 Task: Find the best route from Anchorage, Alaska, to Seward, Alaska.
Action: Mouse moved to (261, 92)
Screenshot: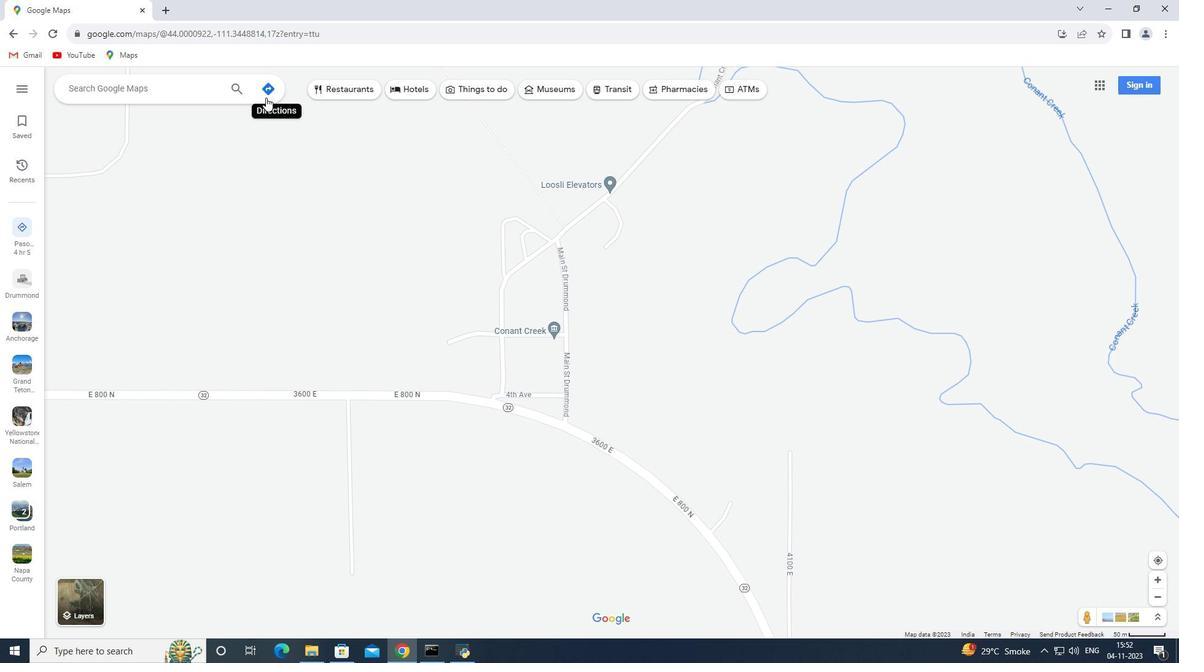 
Action: Mouse pressed left at (261, 92)
Screenshot: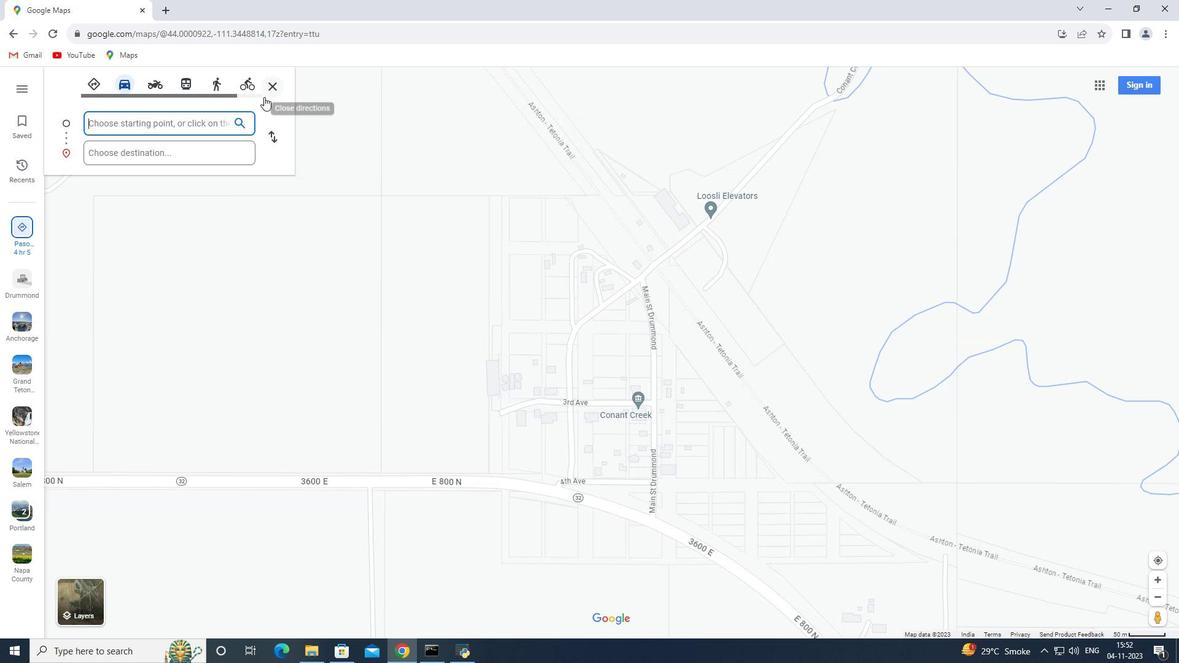 
Action: Mouse moved to (178, 125)
Screenshot: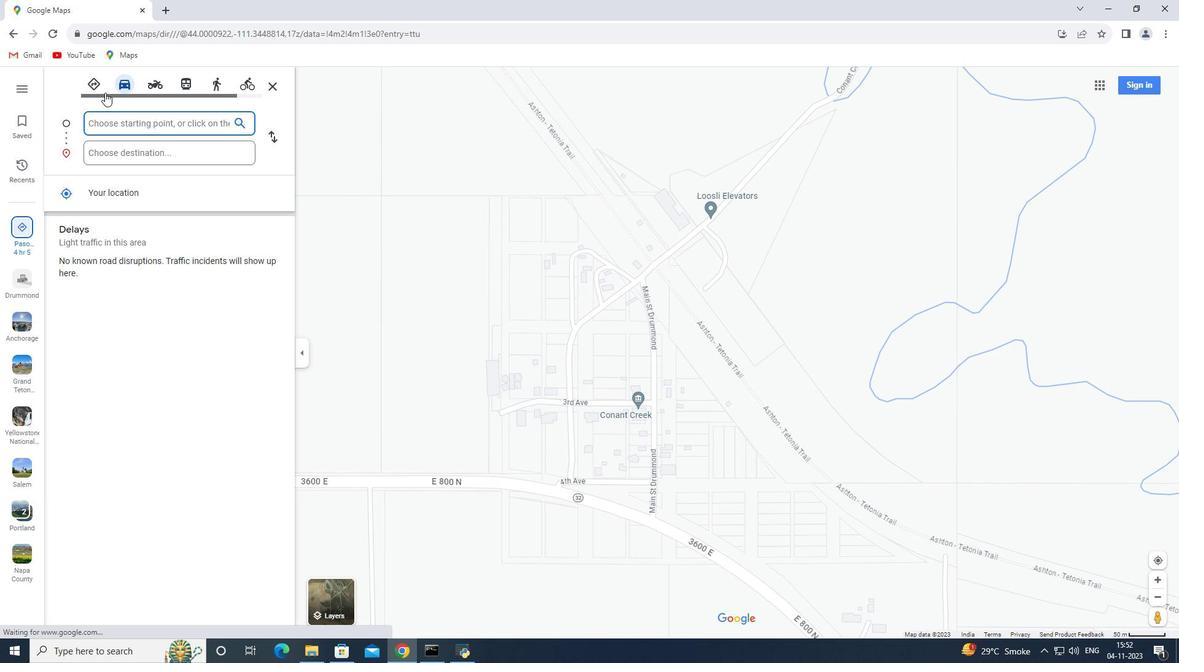 
Action: Key pressed <Key.shift>Anchorage,<Key.space><Key.shift>Alaska
Screenshot: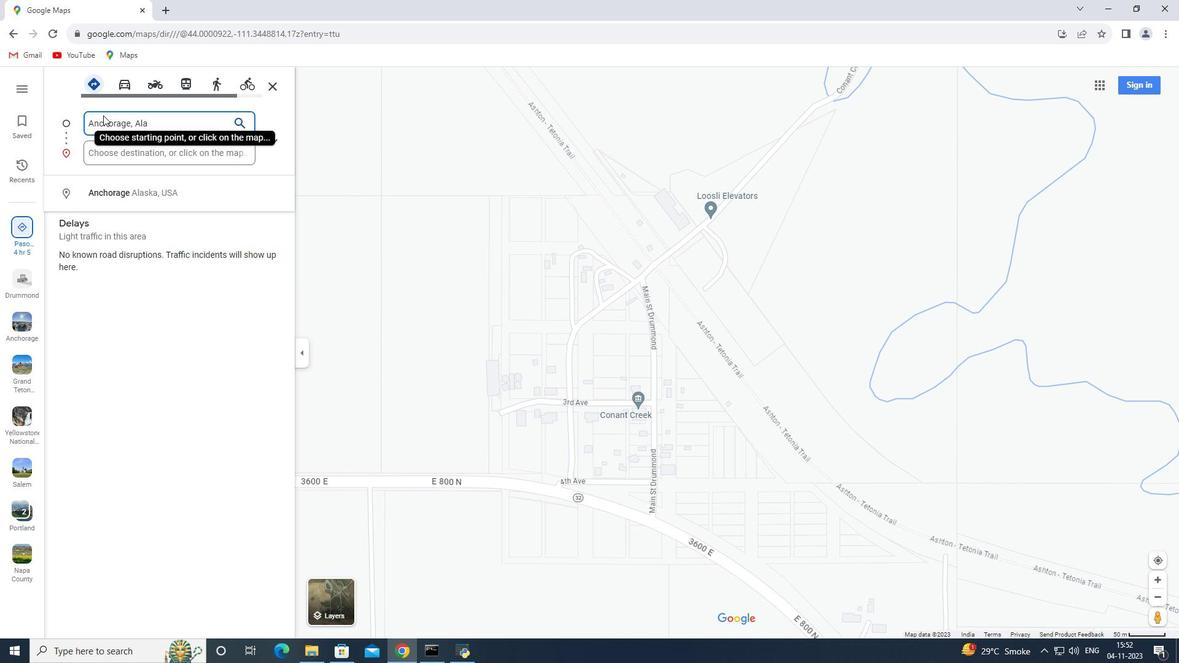 
Action: Mouse moved to (161, 152)
Screenshot: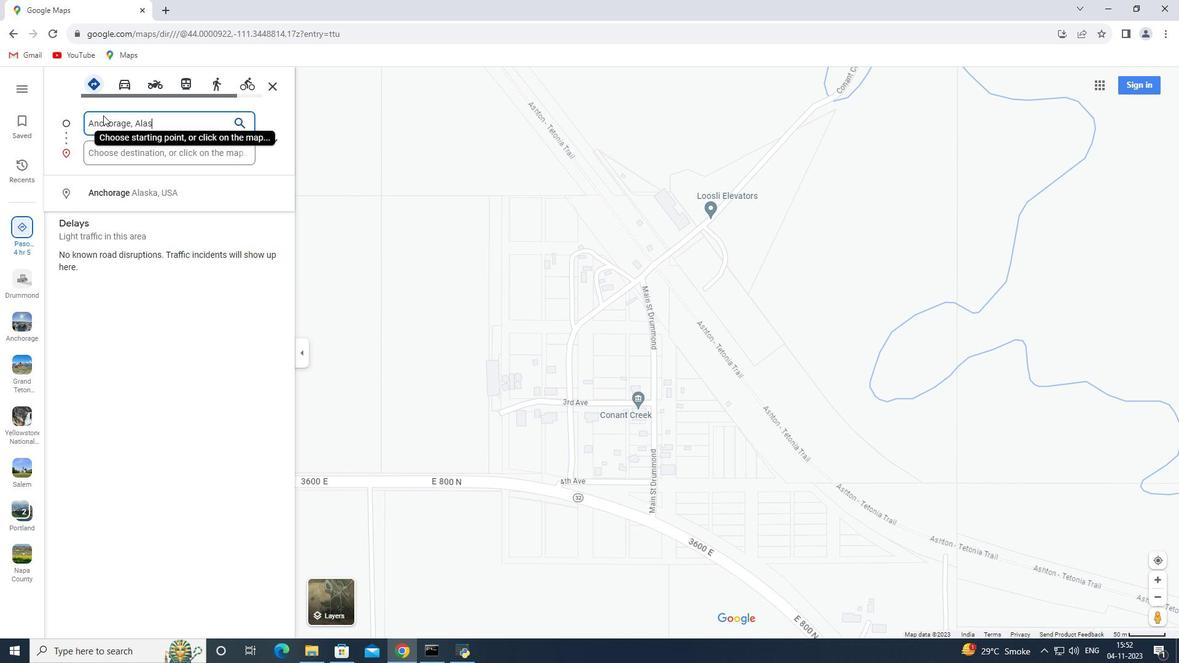 
Action: Mouse pressed left at (161, 152)
Screenshot: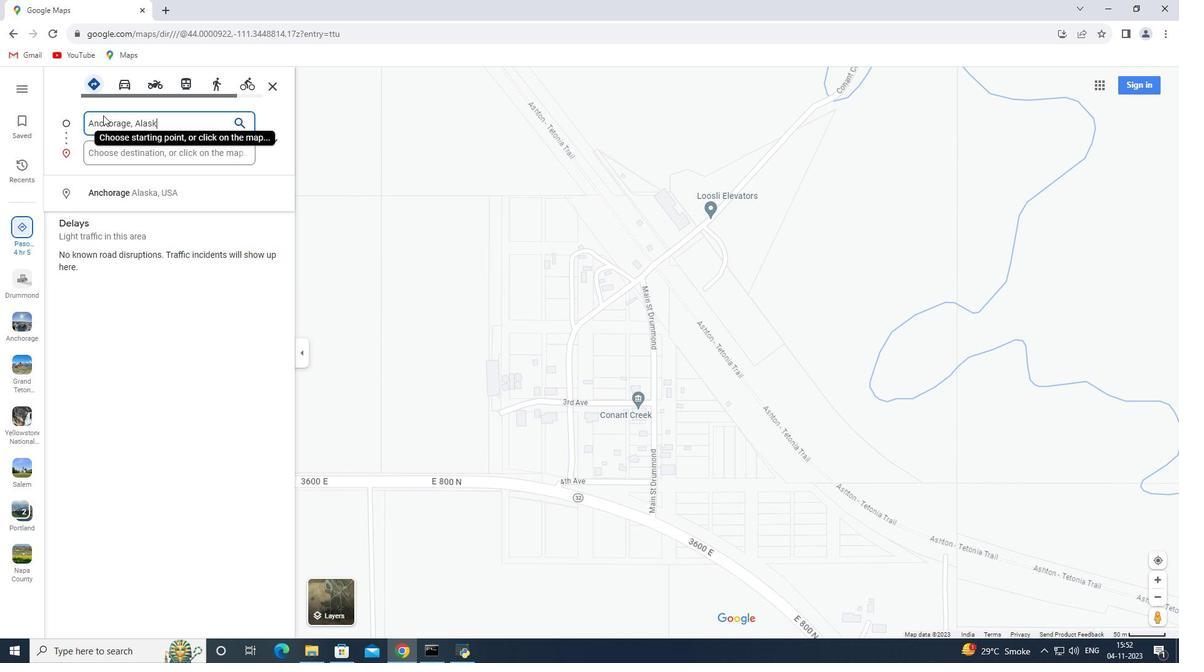
Action: Key pressed <Key.shift>Seward,<Key.space><Key.shift>Alaska
Screenshot: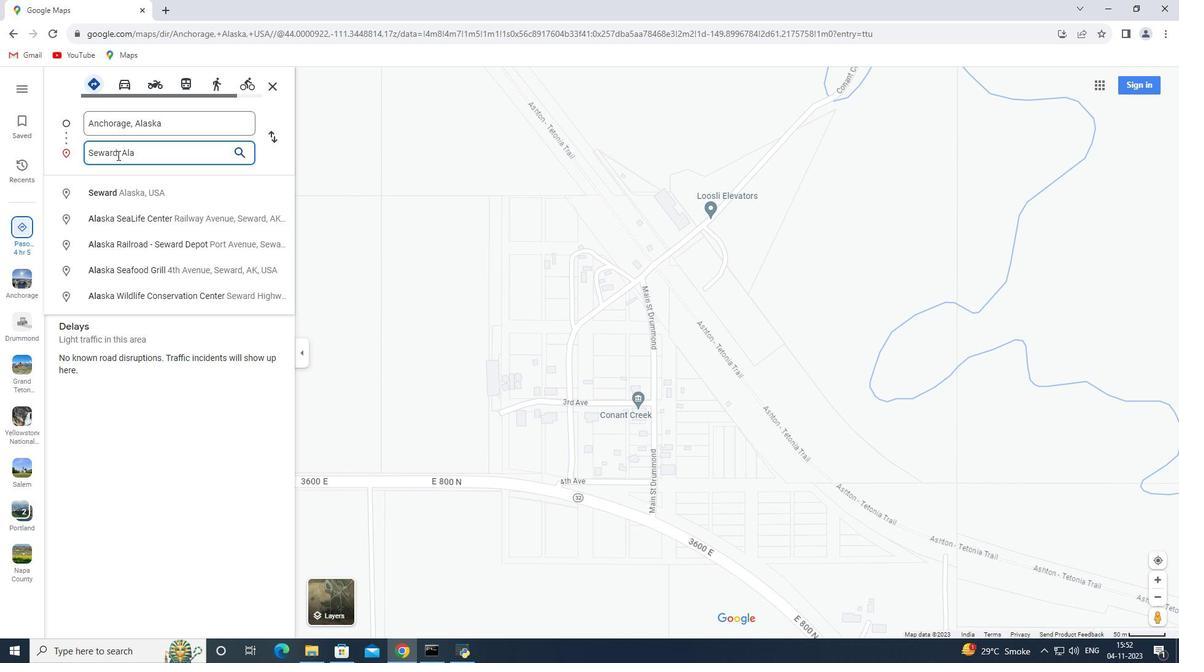 
Action: Mouse moved to (278, 86)
Screenshot: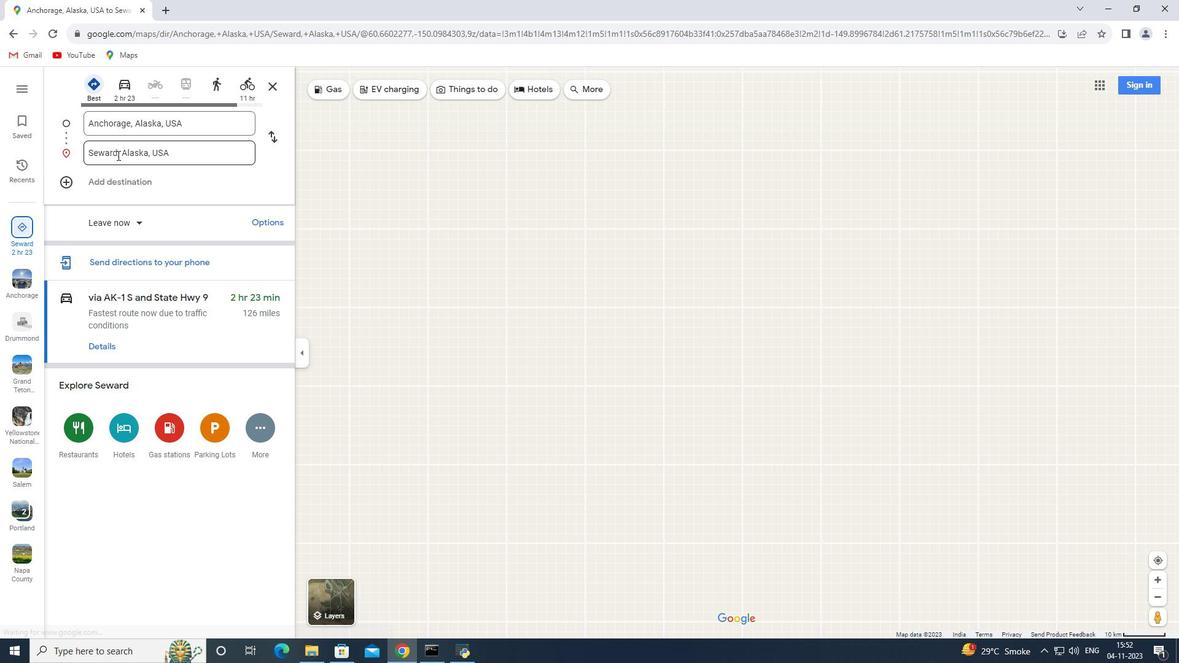 
Action: Mouse pressed left at (278, 86)
Screenshot: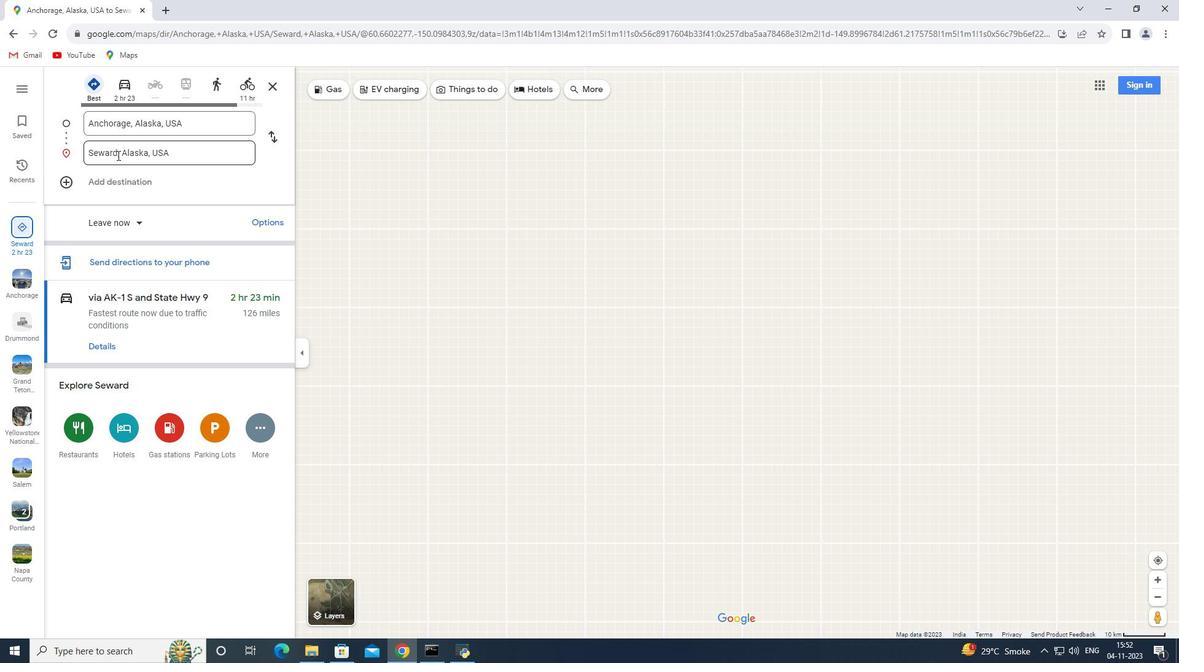 
Action: Mouse moved to (299, 116)
Screenshot: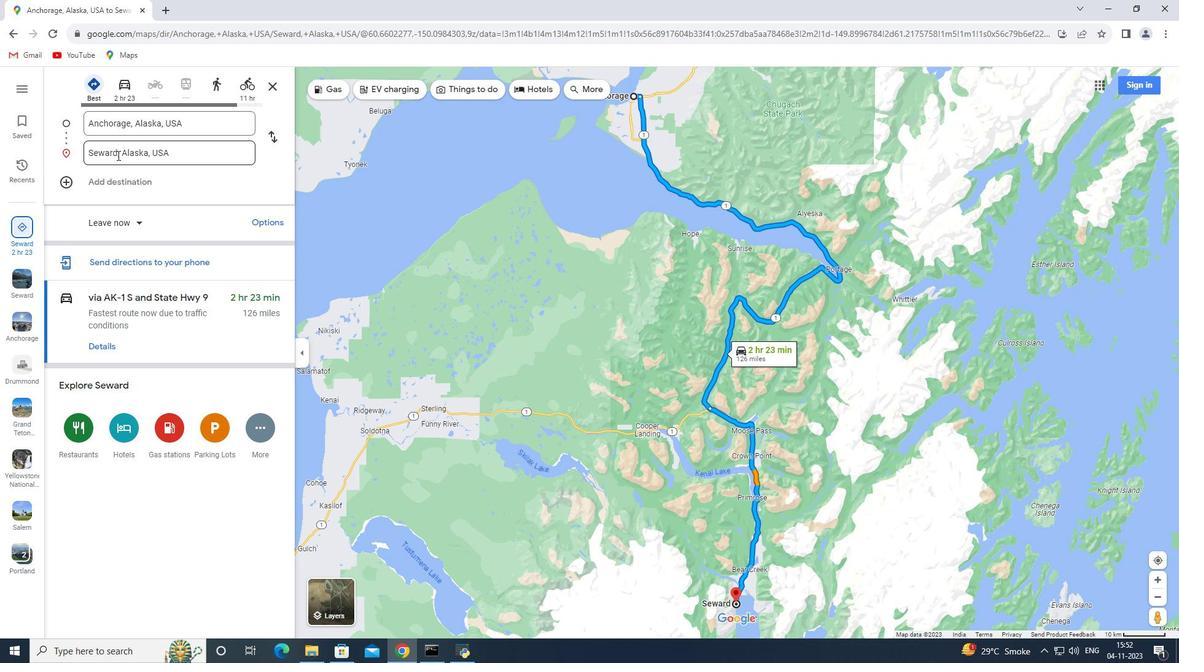 
Action: Mouse pressed left at (299, 116)
Screenshot: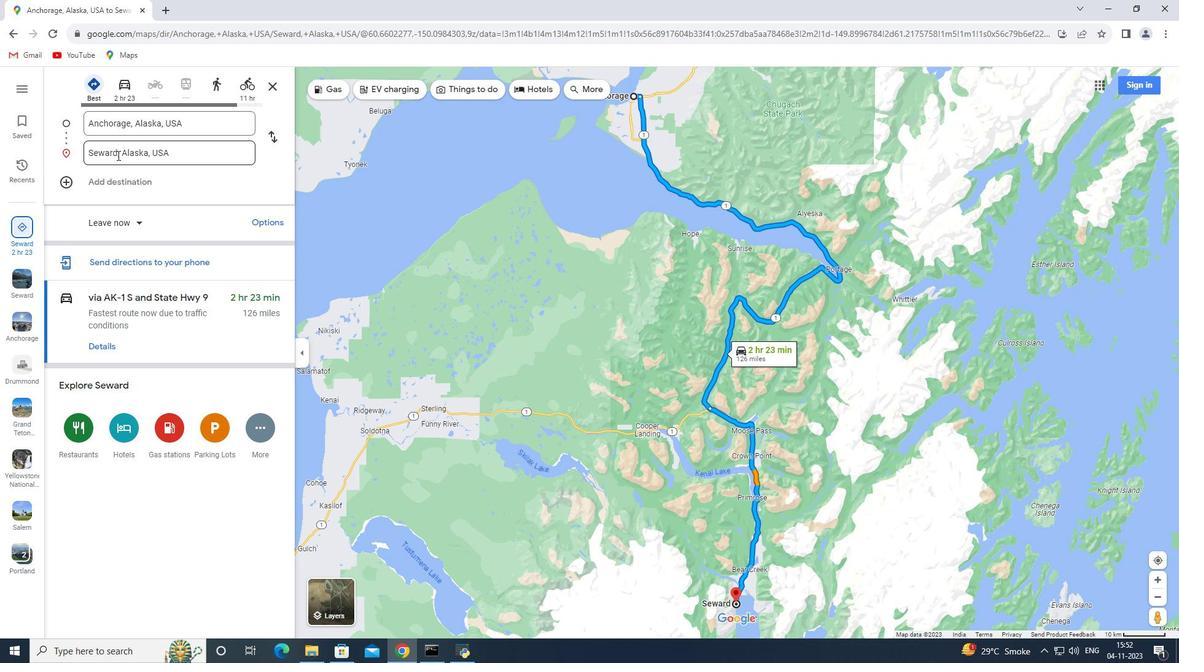 
Action: Mouse moved to (267, 85)
Screenshot: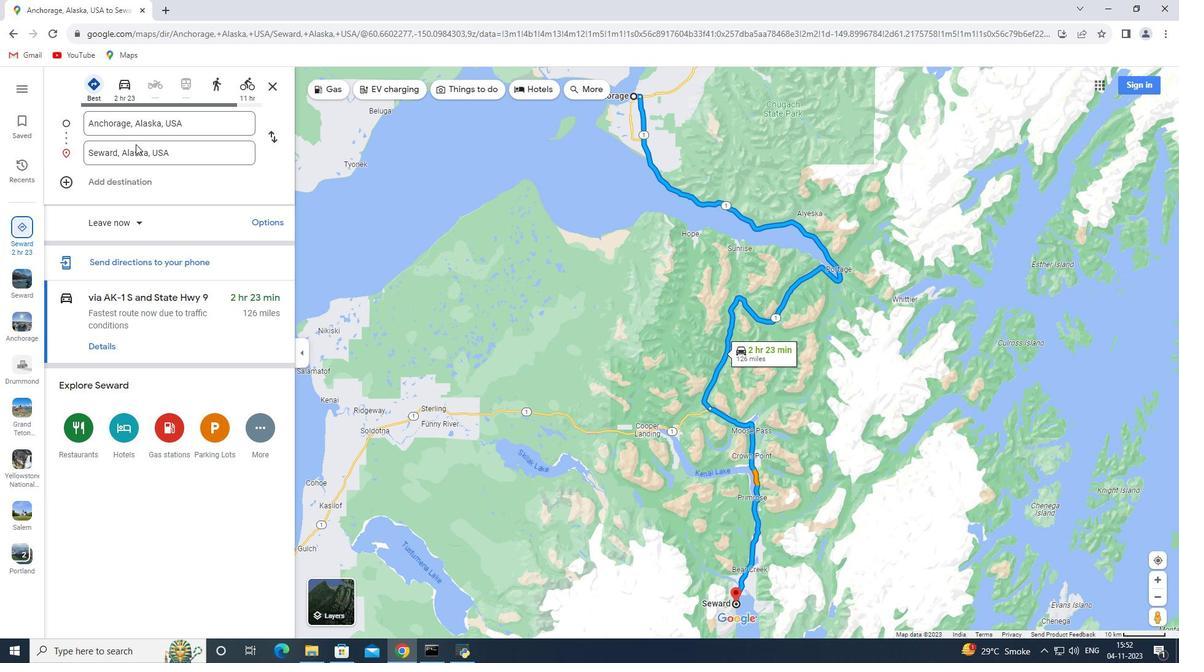 
Action: Mouse pressed left at (267, 85)
Screenshot: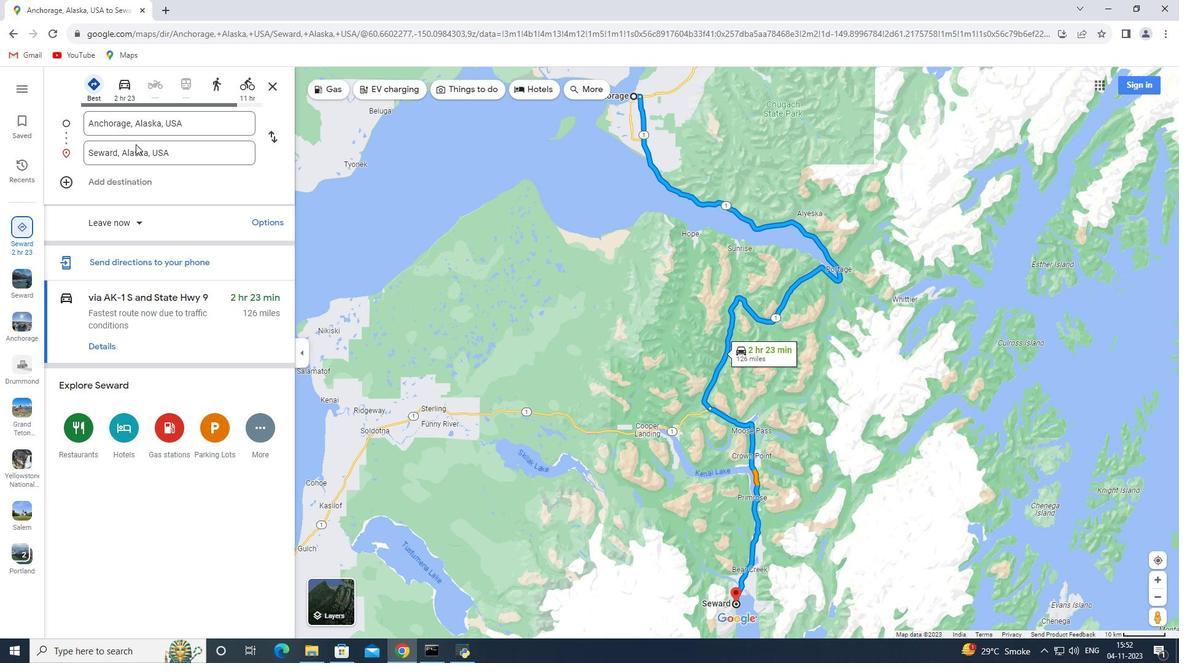 
Action: Mouse moved to (308, 167)
Screenshot: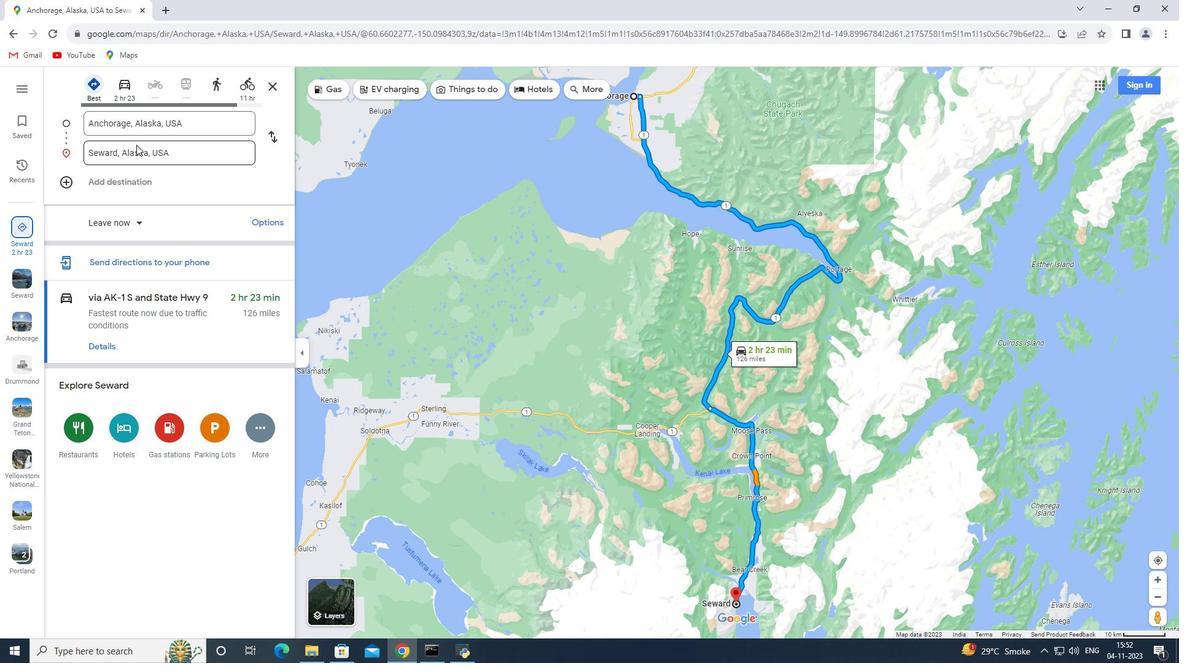 
Action: Mouse pressed left at (308, 167)
Screenshot: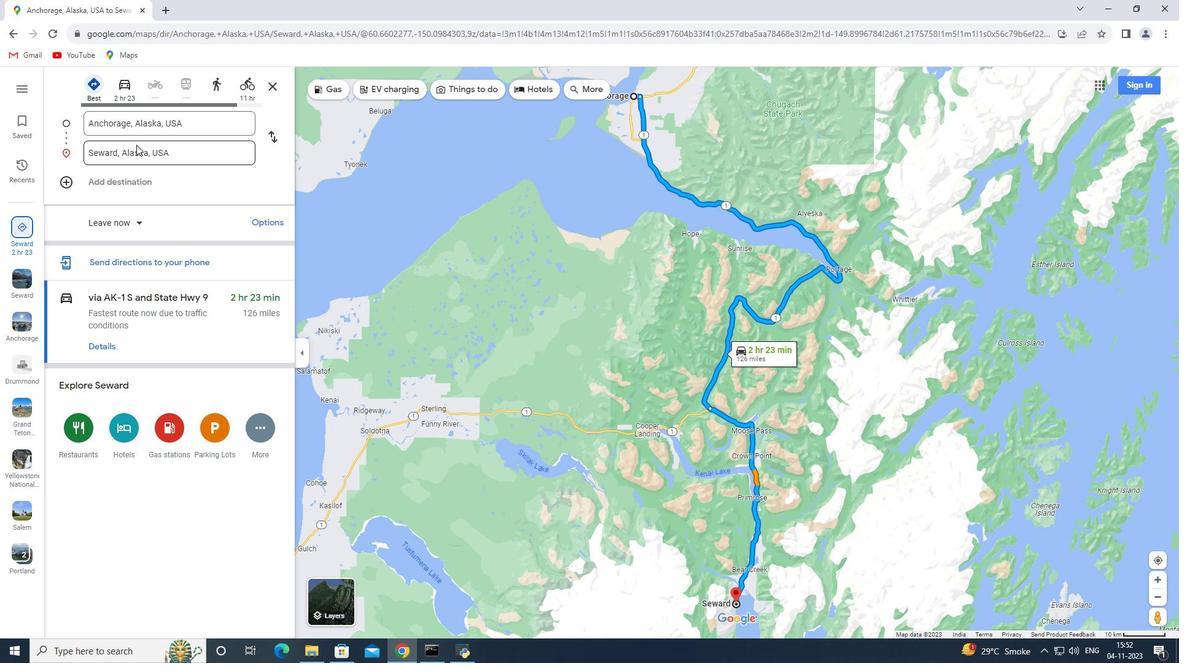 
Action: Mouse moved to (266, 97)
Screenshot: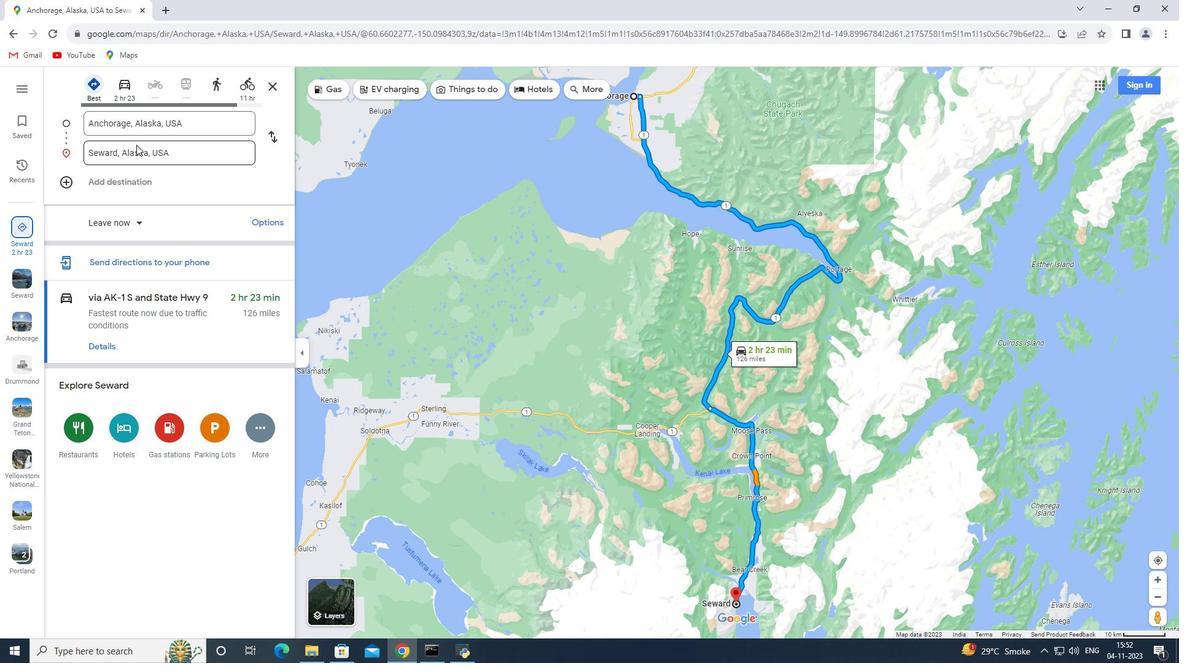 
Action: Mouse pressed left at (266, 97)
Screenshot: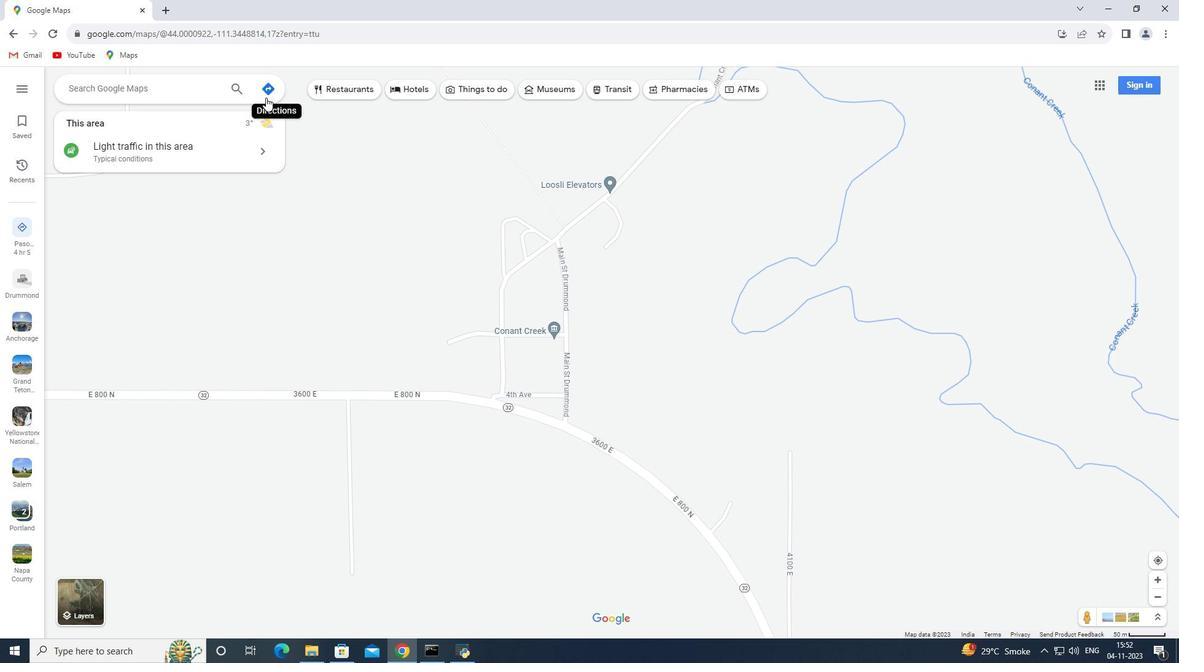 
Action: Mouse pressed left at (266, 97)
Screenshot: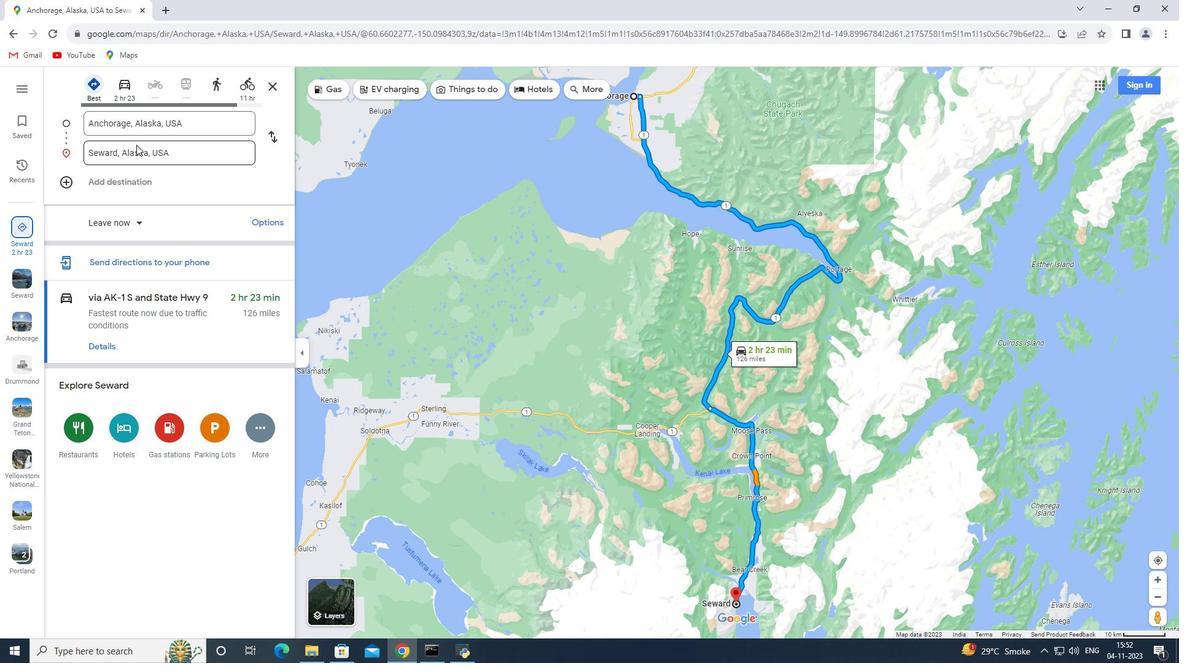 
Action: Mouse moved to (90, 86)
Screenshot: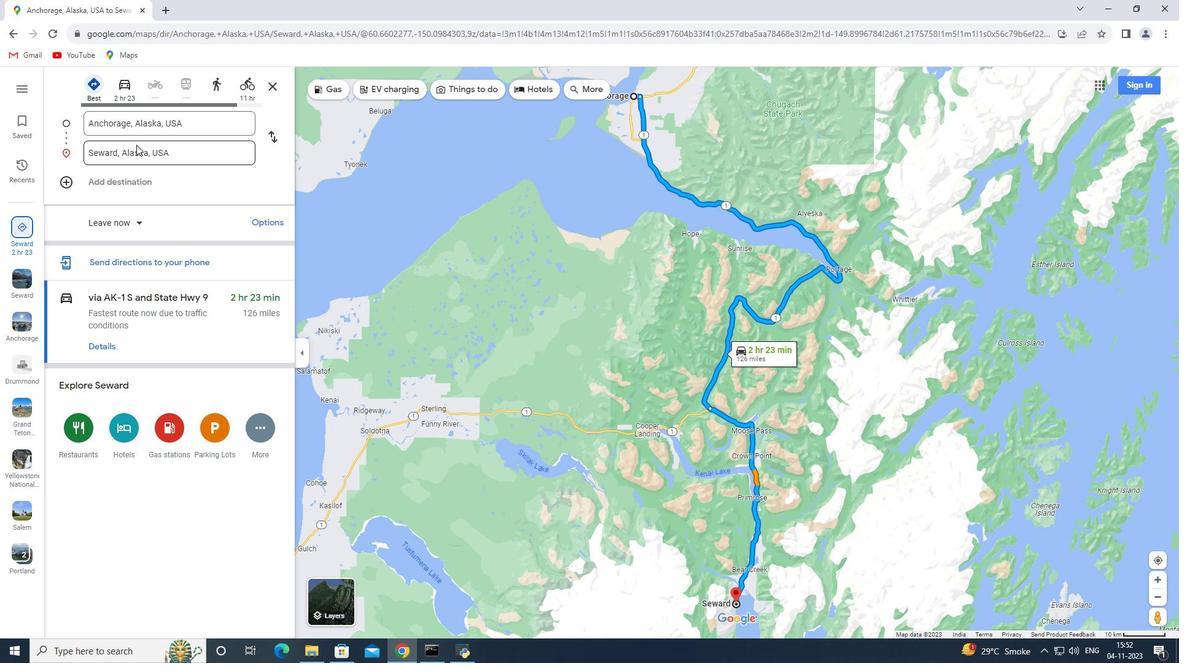 
Action: Mouse pressed left at (90, 86)
Screenshot: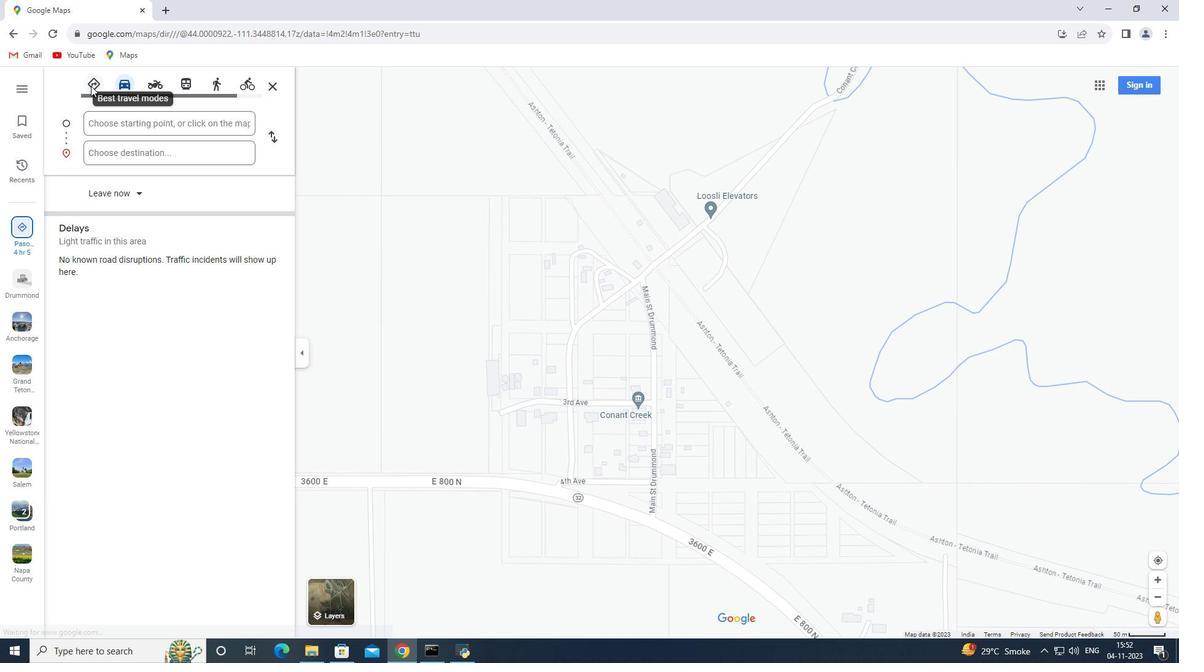 
Action: Mouse pressed left at (90, 86)
Screenshot: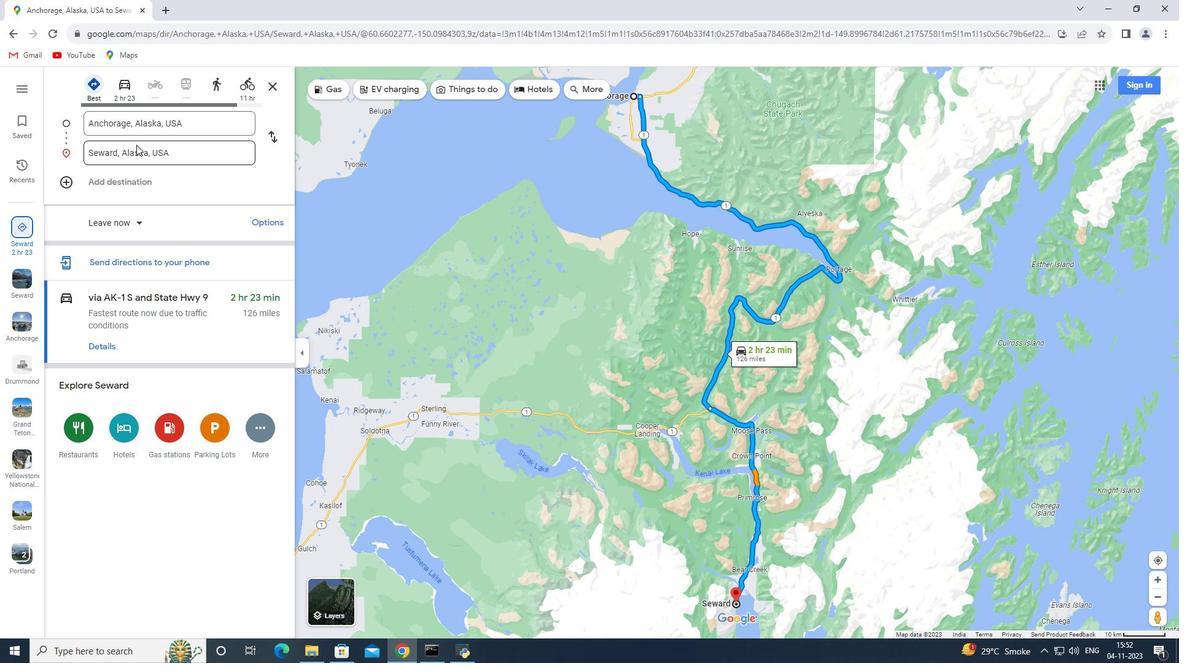 
Action: Mouse moved to (103, 115)
Screenshot: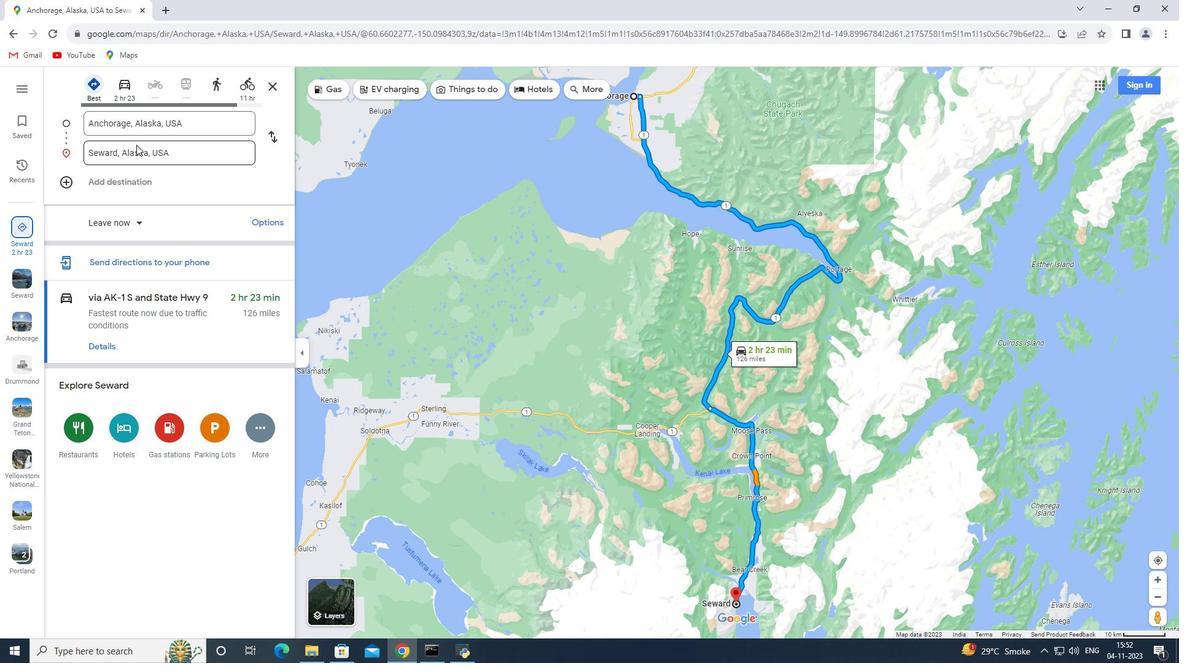 
Action: Key pressed <Key.shift>AAnnchhoraaggee,<Key.space><Key.space><Key.shift><Key.shift>AAllasskka
Screenshot: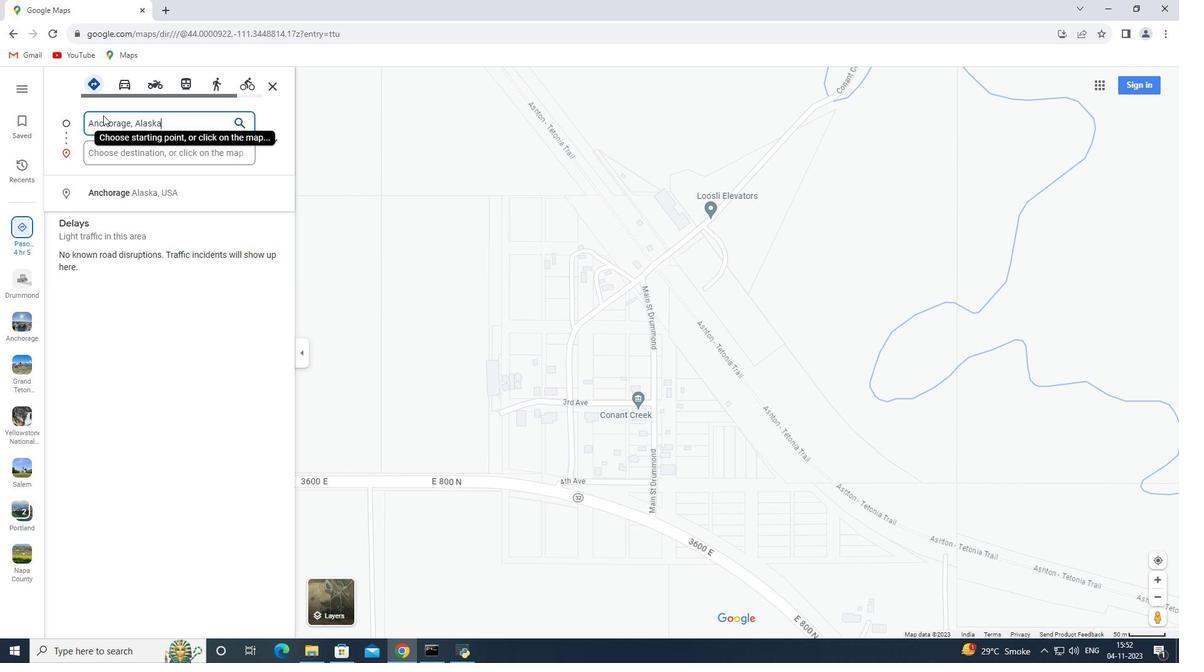 
Action: Mouse moved to (117, 155)
Screenshot: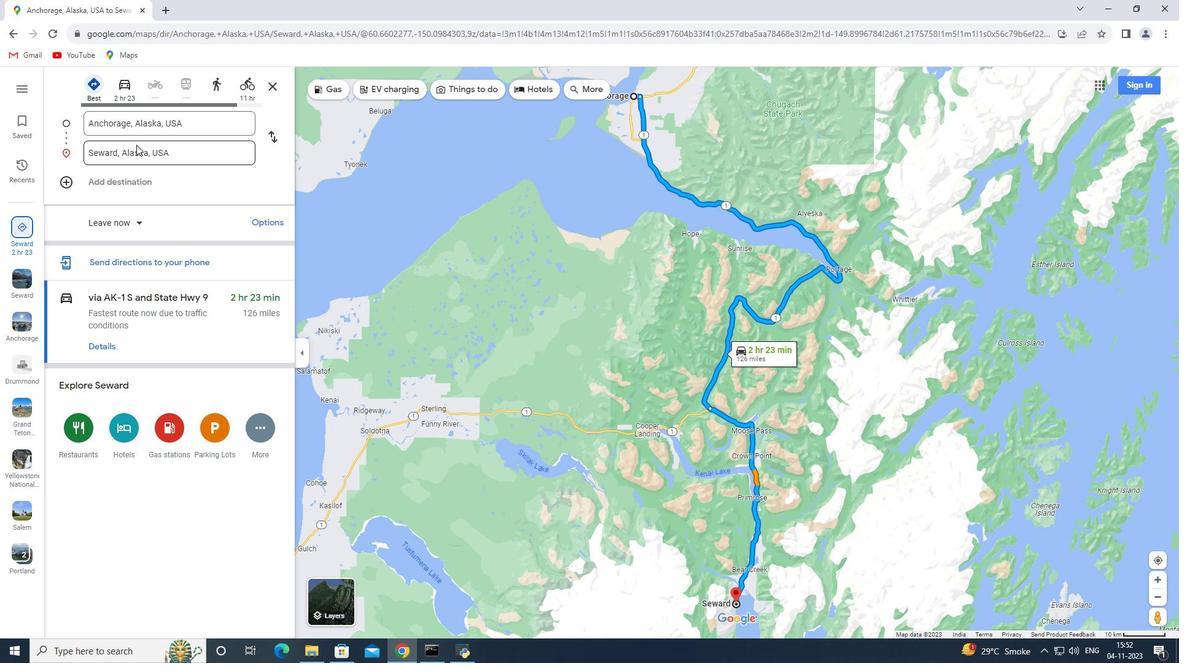 
Action: Mouse pressed left at (117, 155)
Screenshot: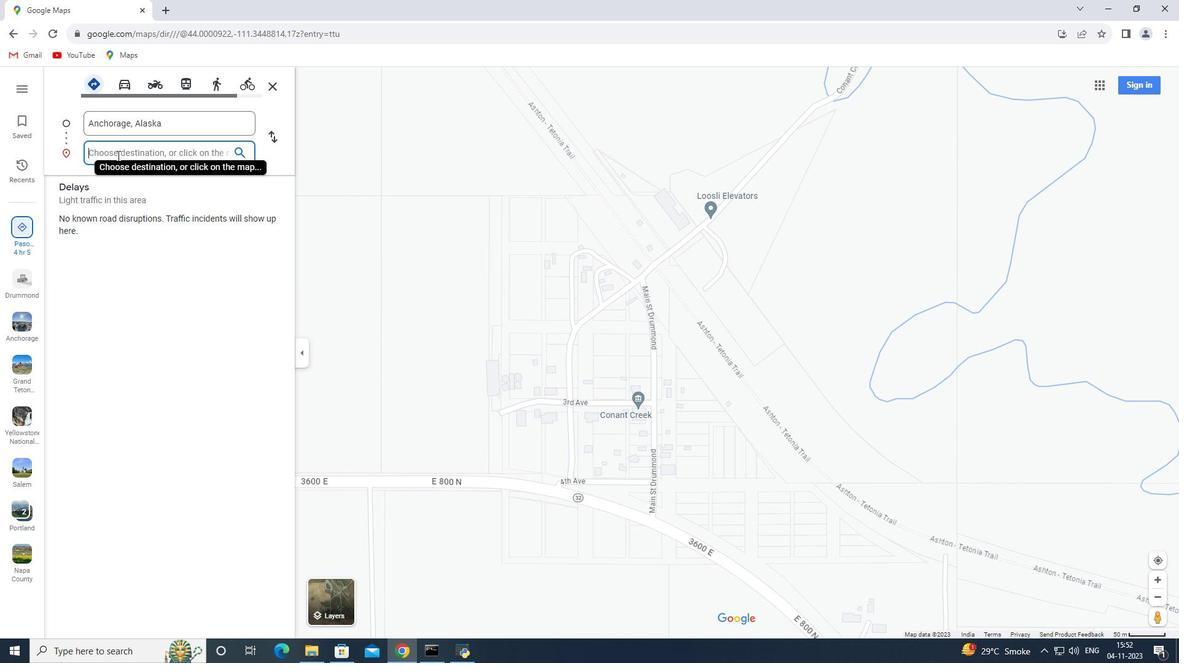 
Action: Mouse pressed left at (117, 155)
Screenshot: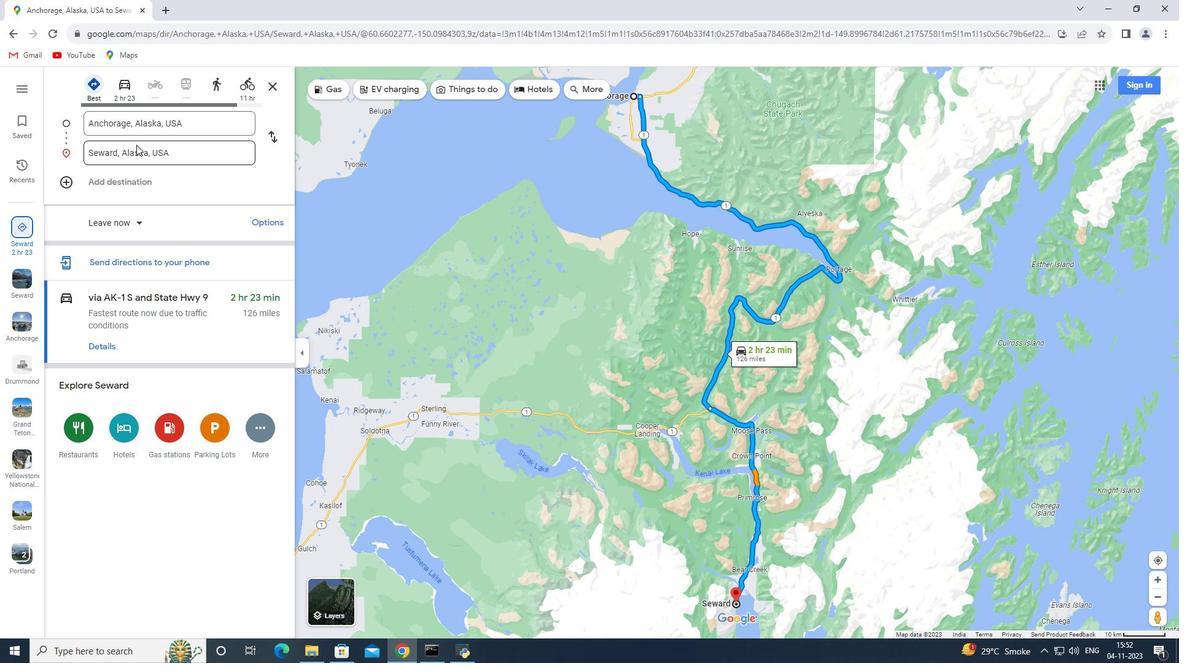 
Action: Key pressed <Key.shift><Key.shift>Seewwaarrd,<Key.space><Key.space><Key.shift><Key.shift>Allaskka<Key.enter><Key.enter>
Screenshot: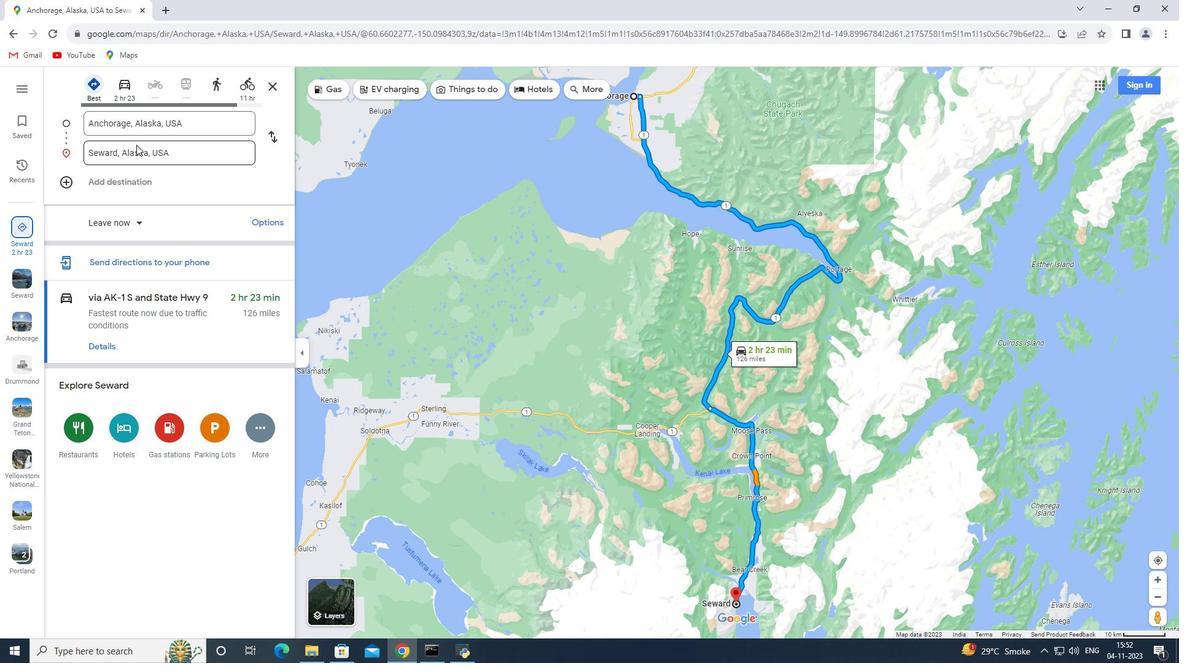 
Action: Mouse moved to (136, 145)
Screenshot: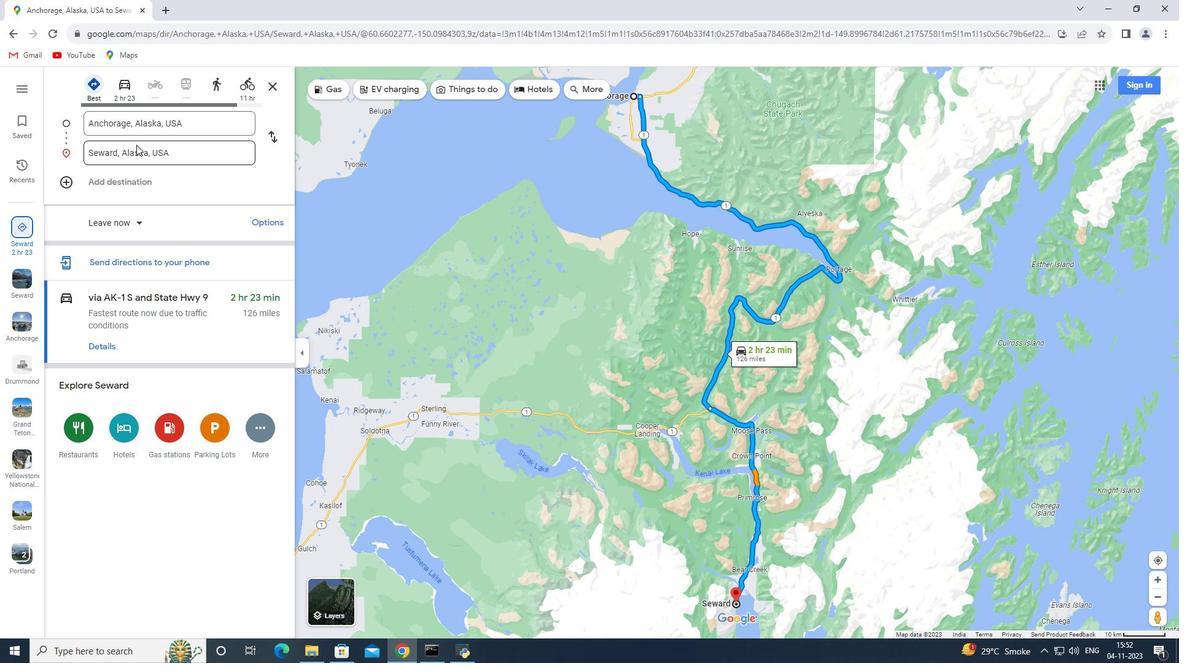 
